 Task: Create List Brand Transformation in Board DevOps Best Practices to Workspace Antivirus and Security Software. Create List Brand M&A in Board Sales Performance Benchmarking to Workspace Antivirus and Security Software. Create List Brand Integration in Board IT Asset Management and Inventory Control to Workspace Antivirus and Security Software
Action: Mouse moved to (205, 145)
Screenshot: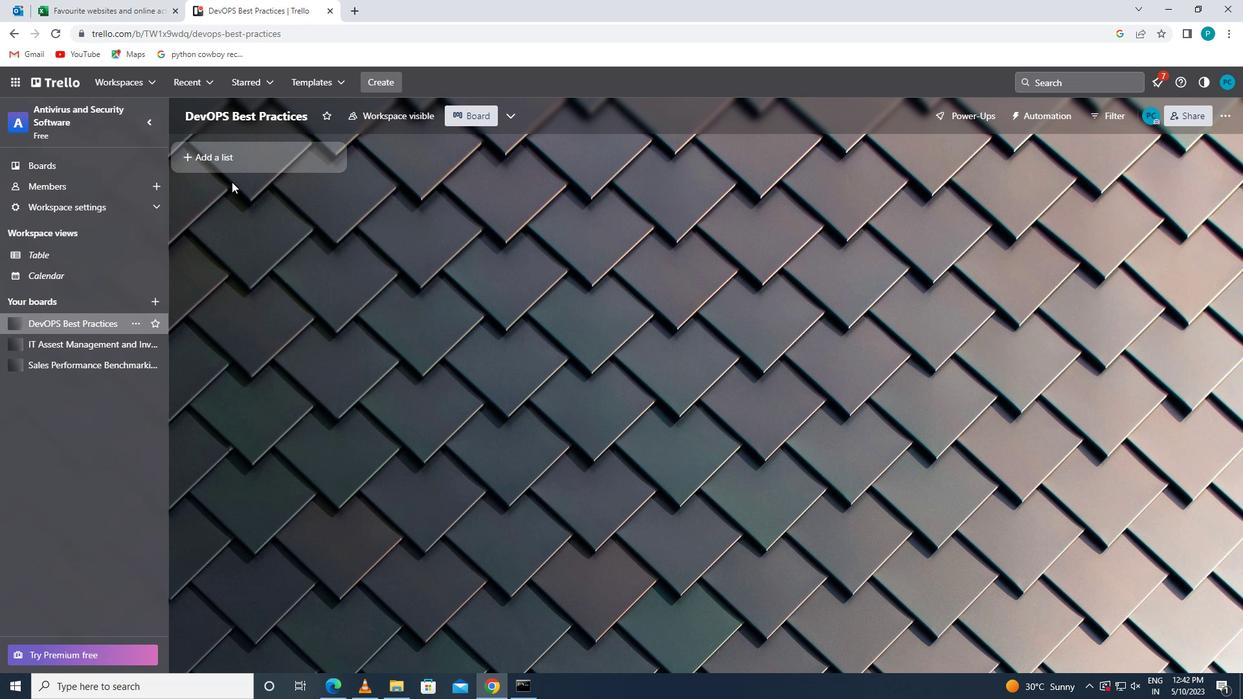 
Action: Mouse pressed left at (205, 145)
Screenshot: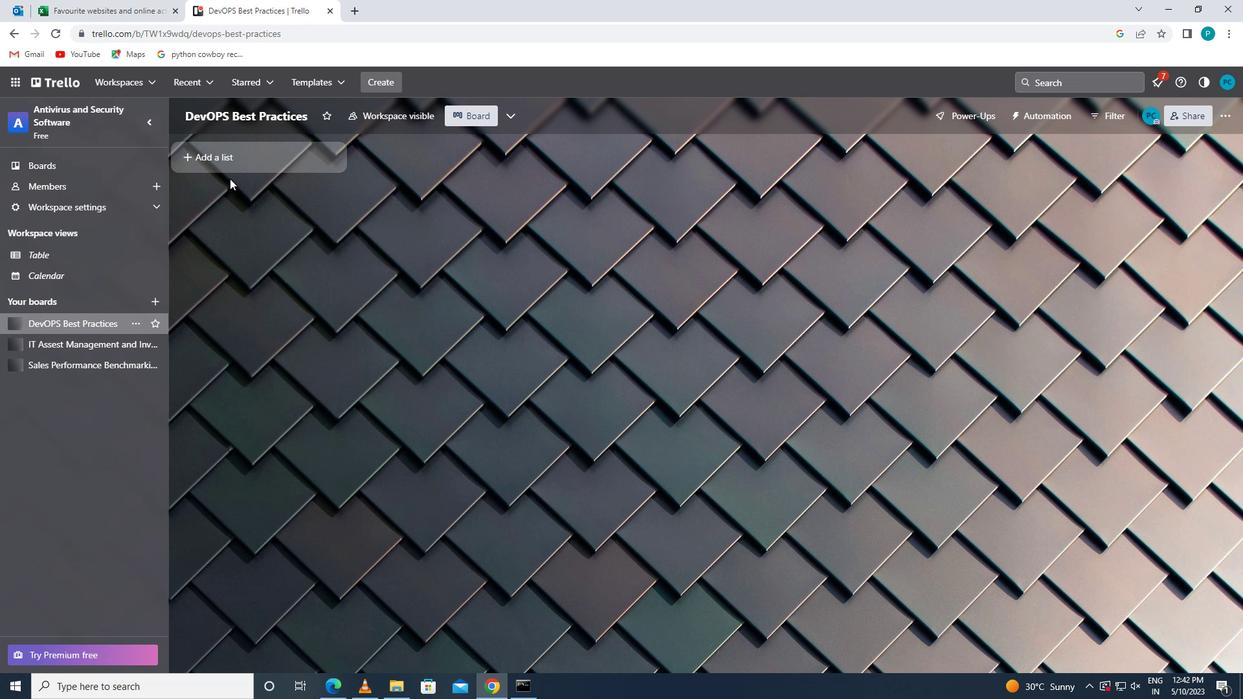 
Action: Mouse moved to (207, 151)
Screenshot: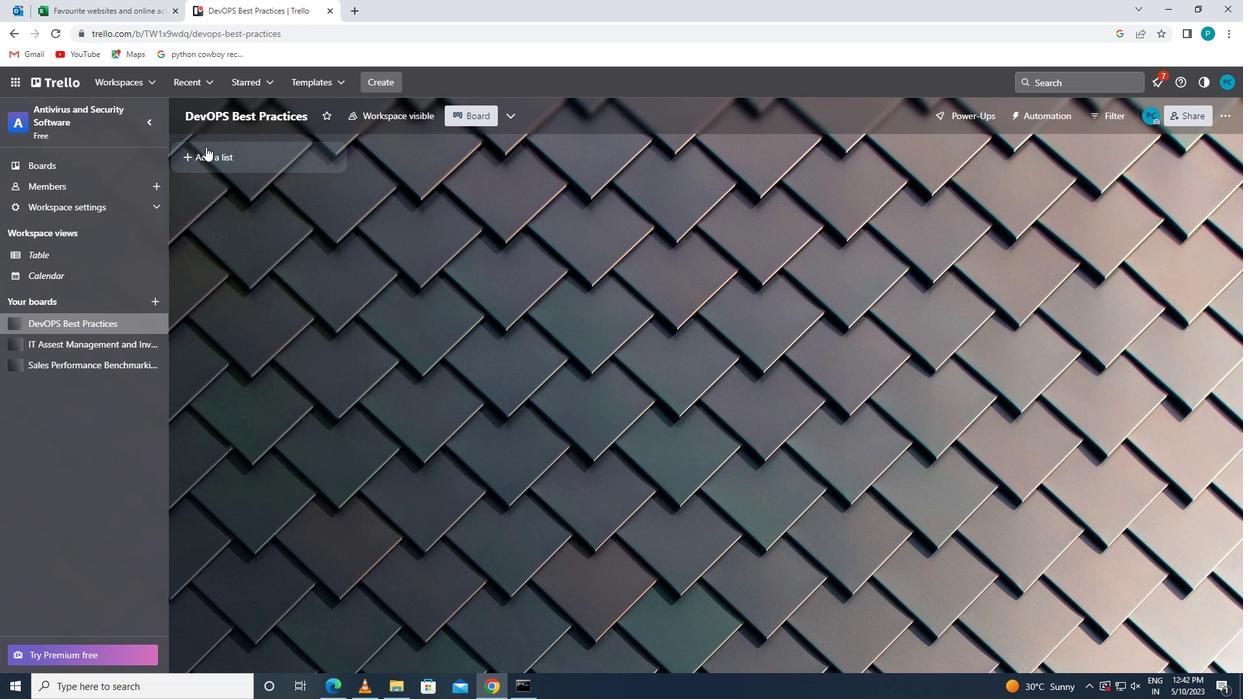 
Action: Mouse pressed left at (207, 151)
Screenshot: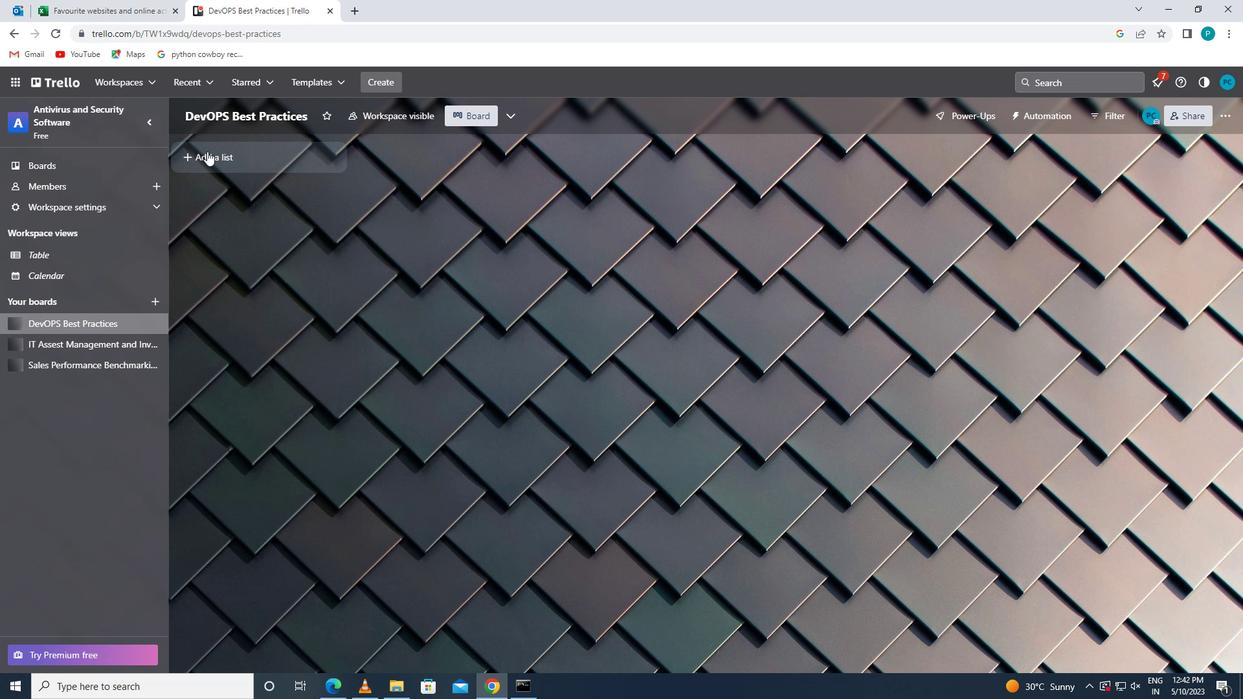 
Action: Key pressed <Key.caps_lock>b<Key.caps_lock>rand<Key.space><Key.caps_lock>t<Key.caps_lock>ransformation
Screenshot: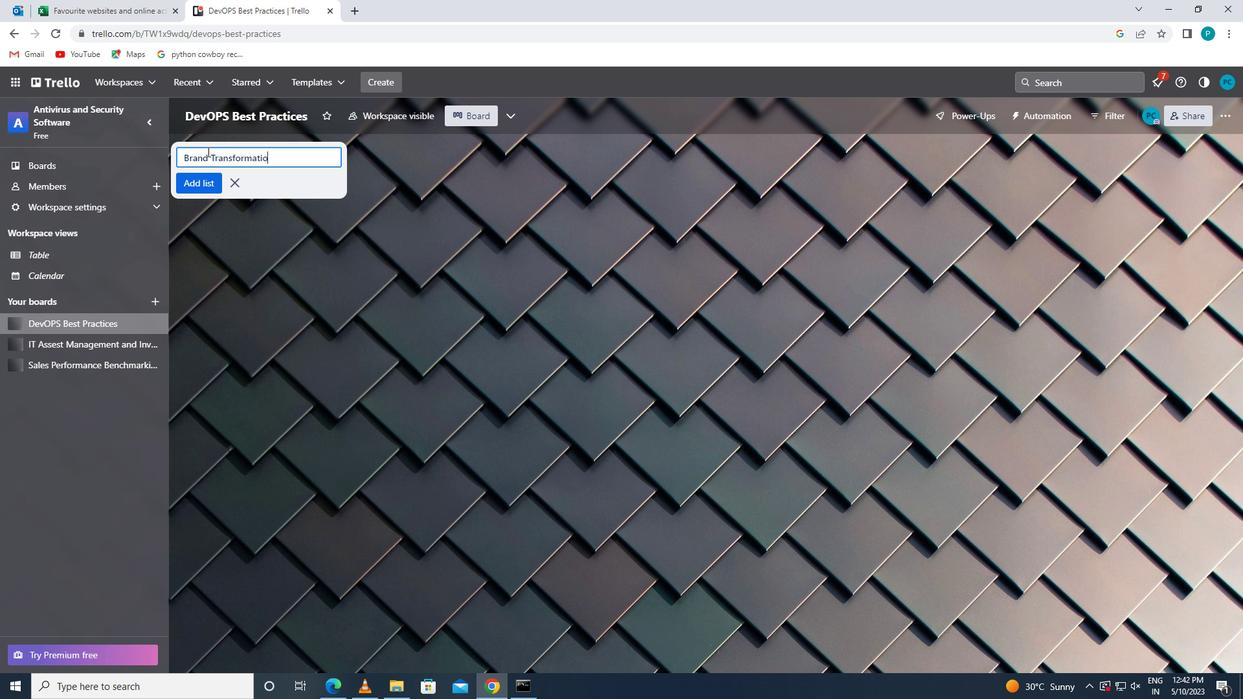 
Action: Mouse moved to (216, 186)
Screenshot: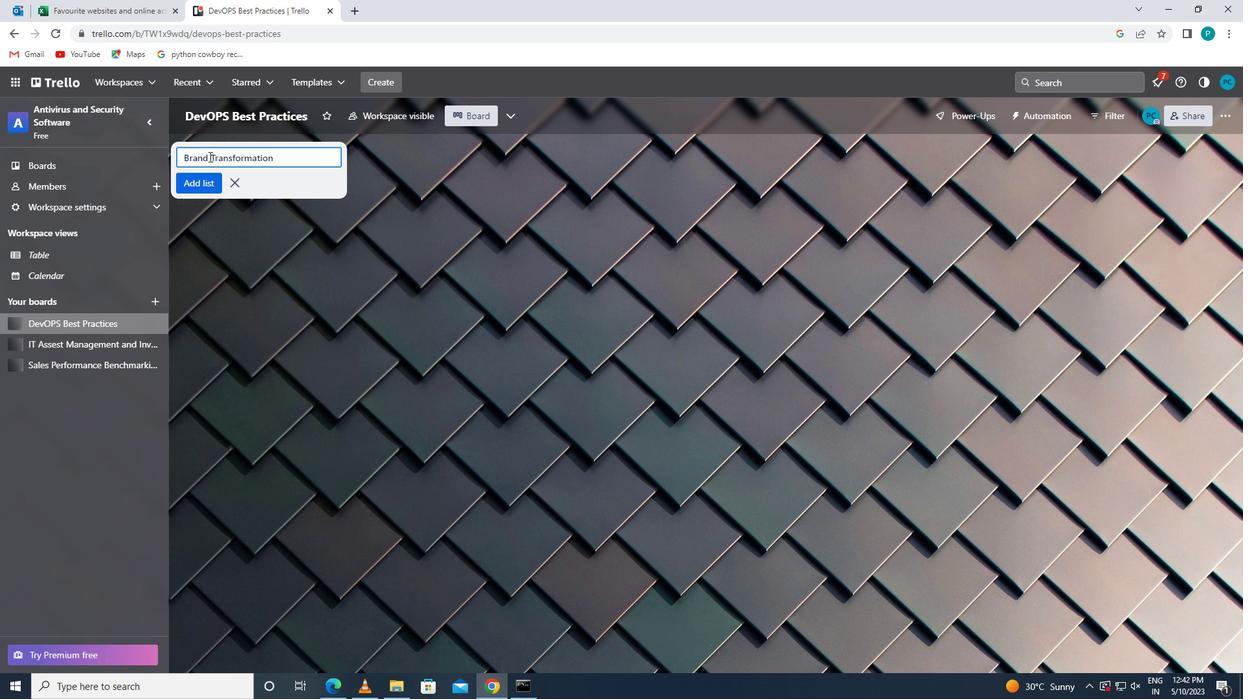 
Action: Mouse pressed left at (216, 186)
Screenshot: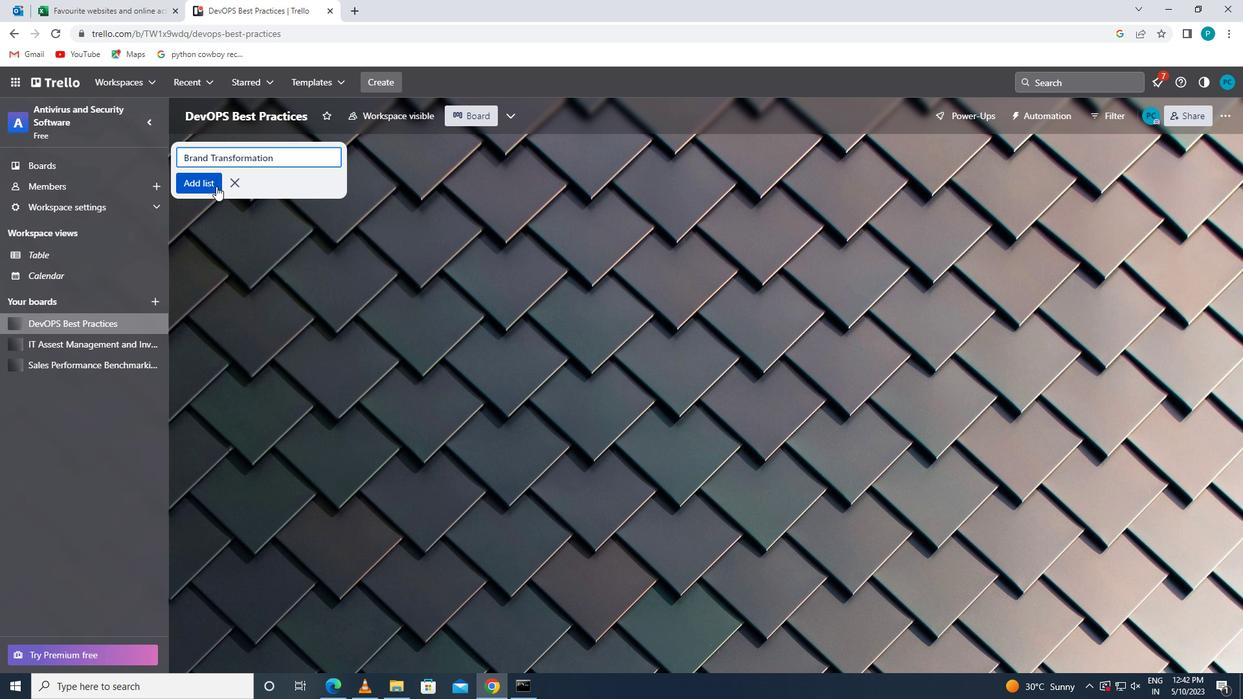 
Action: Mouse moved to (80, 357)
Screenshot: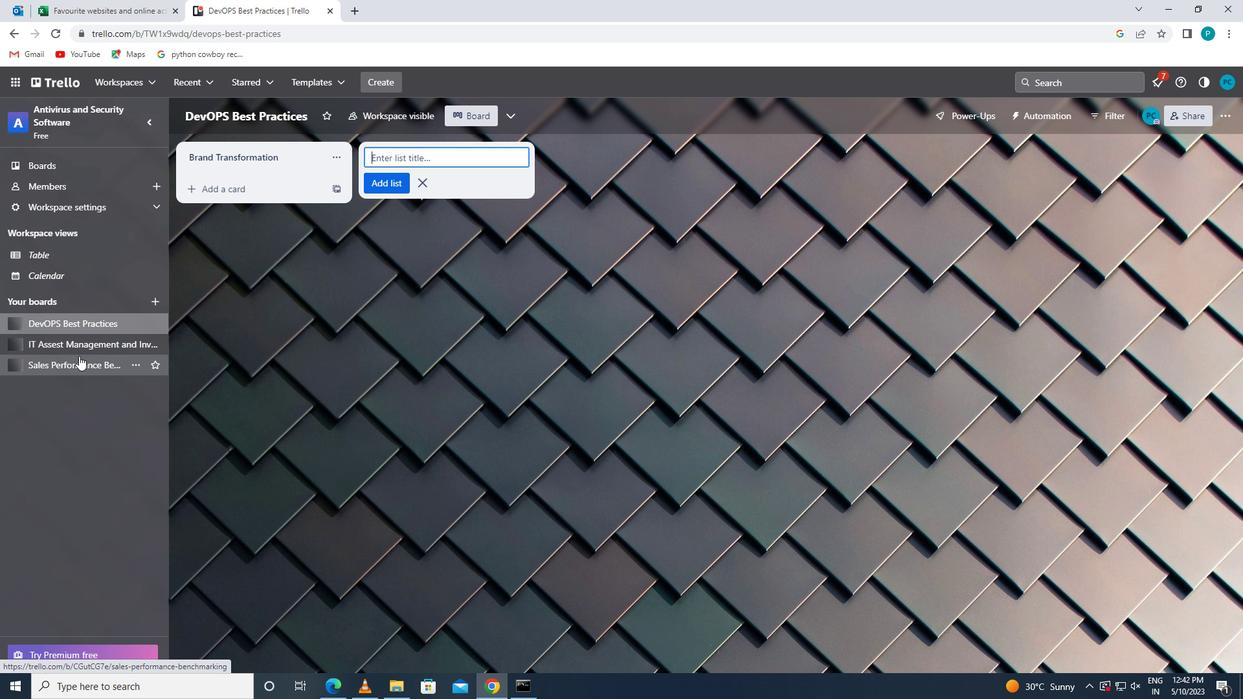 
Action: Mouse pressed left at (80, 357)
Screenshot: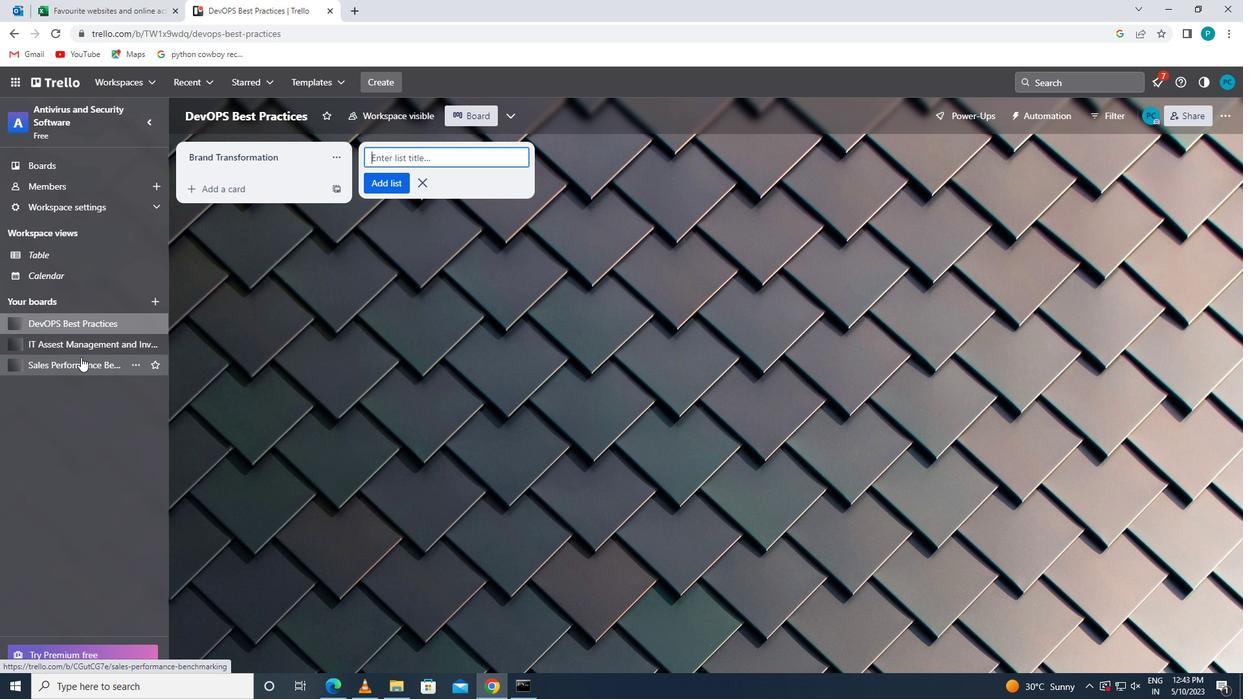 
Action: Mouse moved to (276, 161)
Screenshot: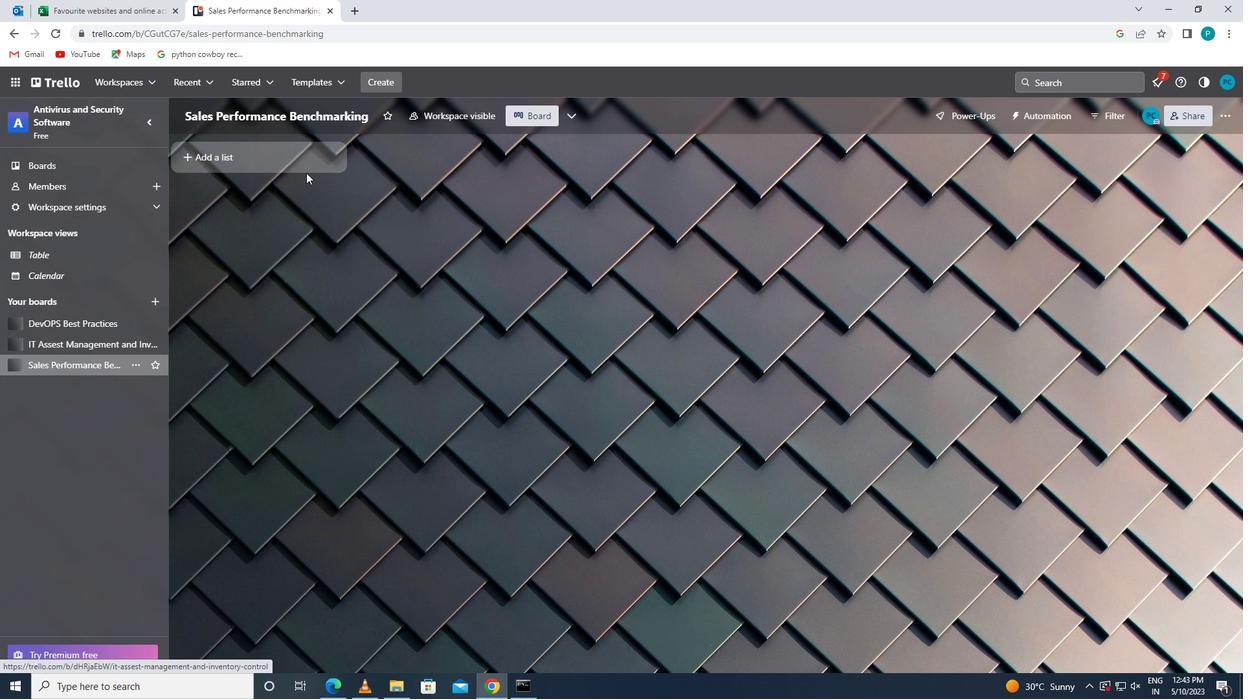 
Action: Mouse pressed left at (276, 161)
Screenshot: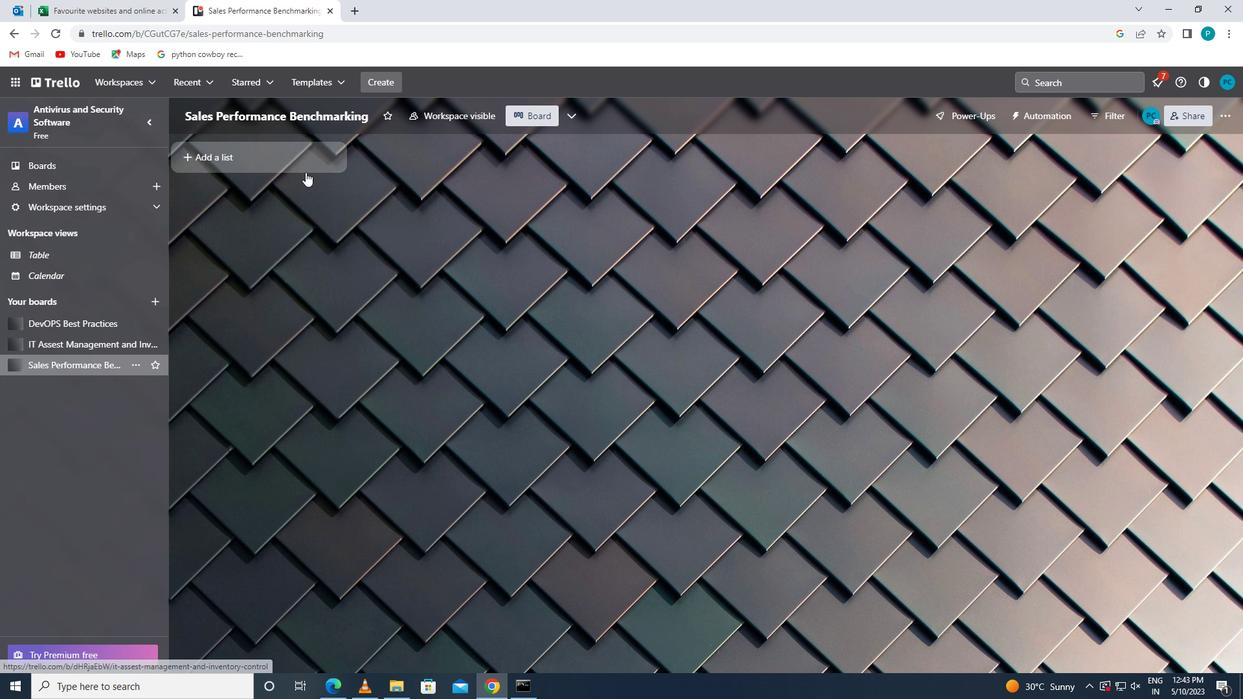 
Action: Key pressed <Key.caps_lock>b<Key.caps_lock>rand<Key.space><Key.caps_lock>m<Key.shift_r><Key.shift_r><Key.shift_r><Key.shift_r><Key.shift_r><Key.shift_r><Key.shift_r><Key.shift_r><Key.shift_r><Key.shift_r><Key.shift_r><Key.shift_r><Key.shift_r><Key.shift_r><Key.shift_r><Key.shift_r><Key.shift_r><Key.shift_r><Key.shift_r><Key.shift_r><Key.shift_r><Key.shift_r><Key.shift_r><Key.shift_r><Key.shift_r><Key.shift_r><Key.shift_r><Key.shift_r><Key.shift_r><Key.shift_r><Key.shift_r><Key.shift_r><Key.shift_r><Key.shift_r><Key.shift_r><Key.shift_r><Key.shift_r><Key.shift_r><Key.shift_r>&<Key.space><Key.caps_lock>a<Key.backspace><Key.caps_lock>a<Key.backspace><Key.backspace>a
Screenshot: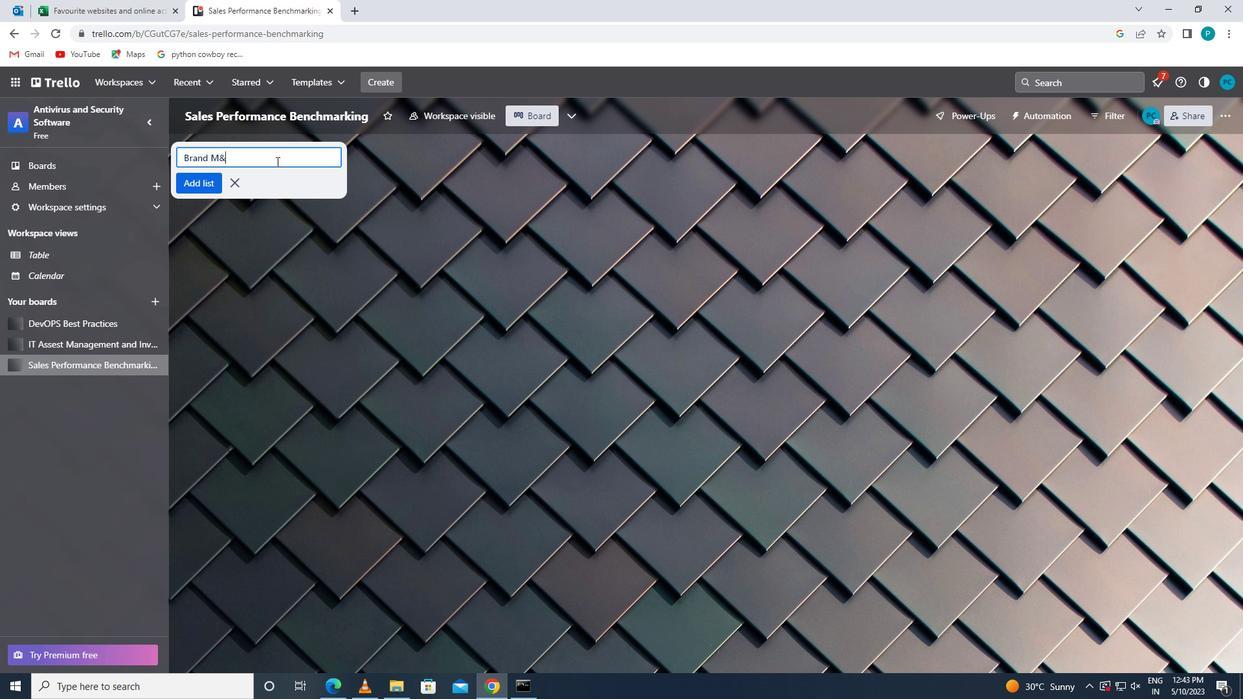 
Action: Mouse moved to (201, 183)
Screenshot: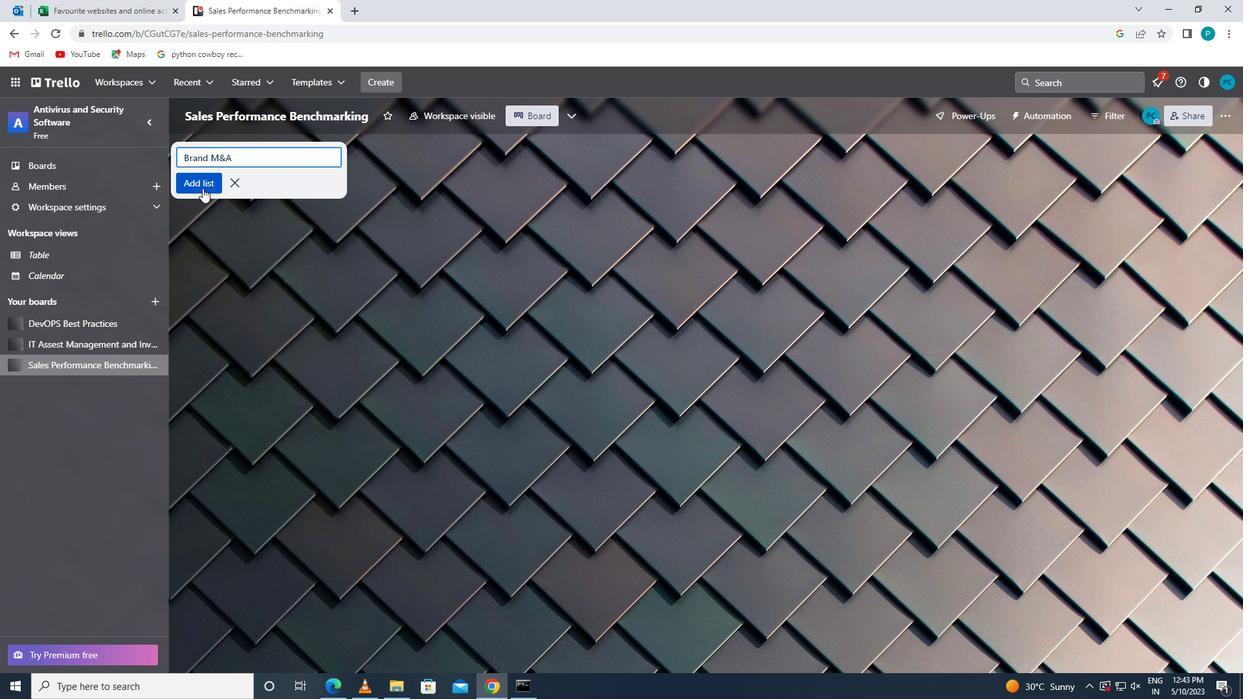 
Action: Mouse pressed left at (201, 183)
Screenshot: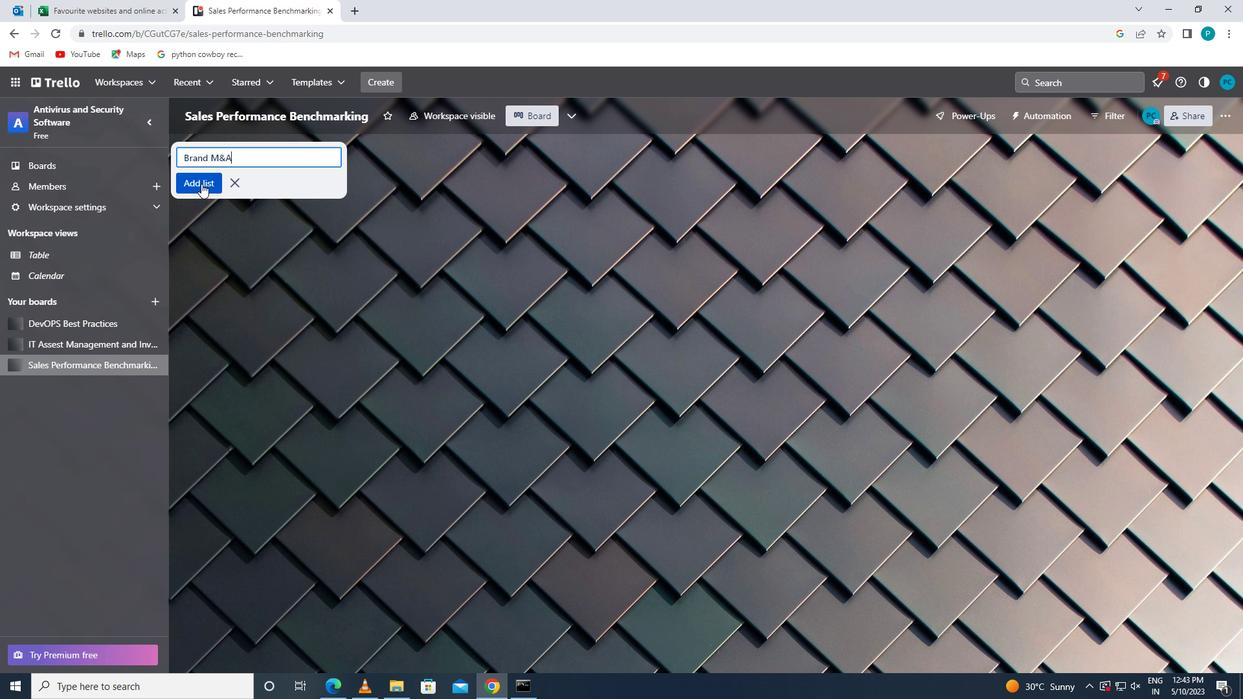 
Action: Mouse moved to (65, 342)
Screenshot: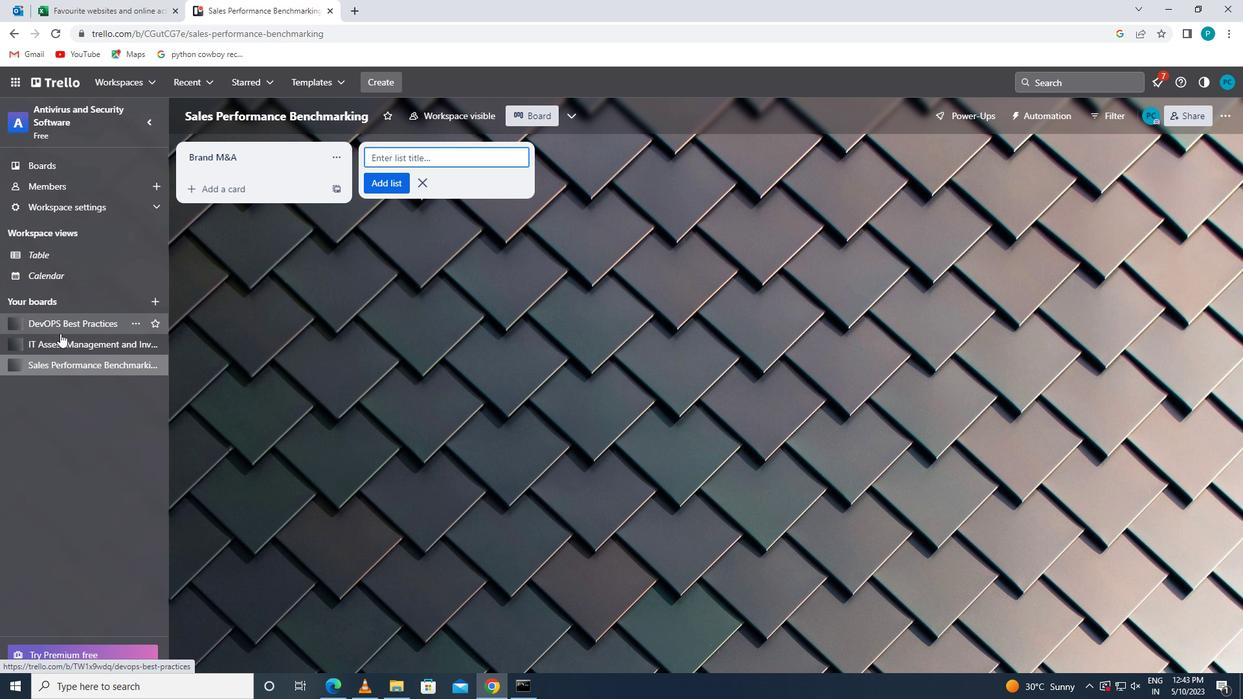 
Action: Mouse pressed left at (65, 342)
Screenshot: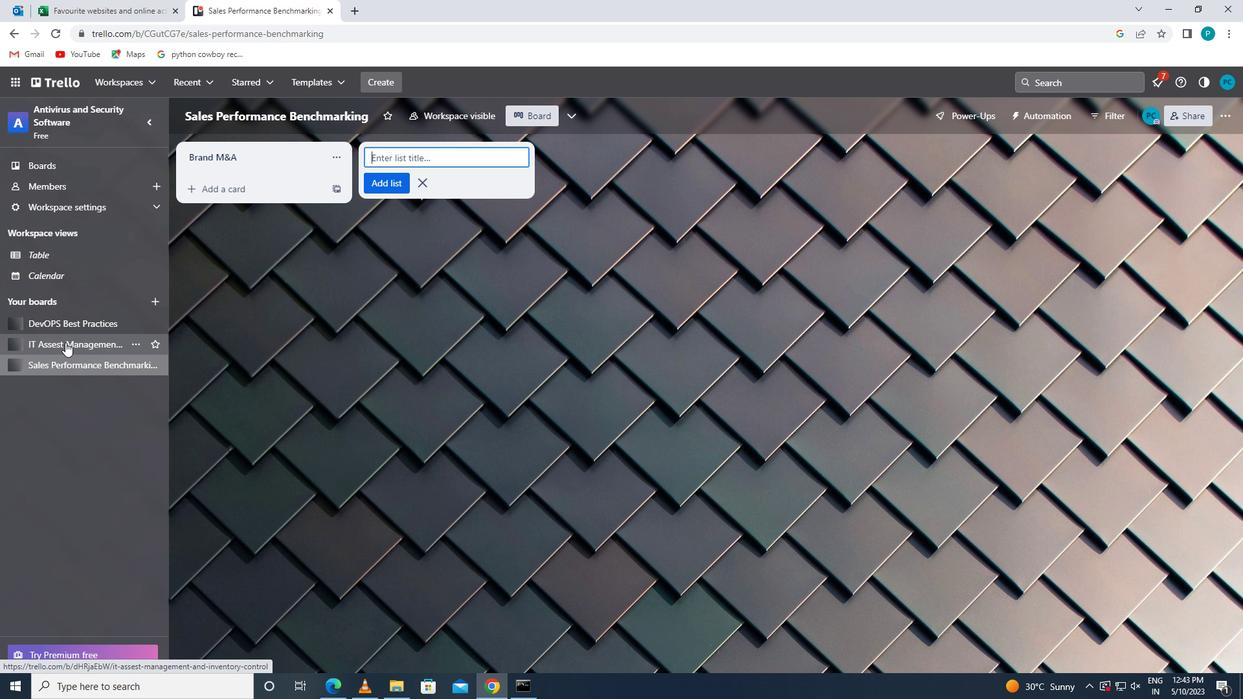 
Action: Mouse moved to (214, 166)
Screenshot: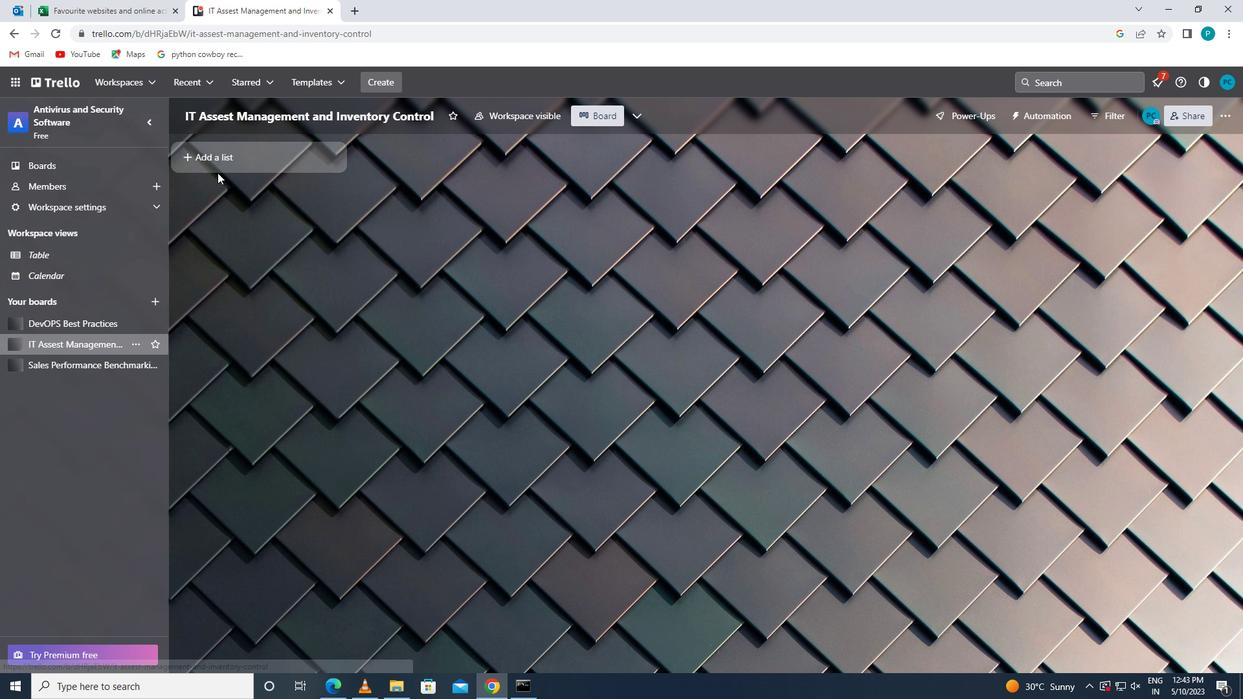 
Action: Mouse pressed left at (214, 166)
Screenshot: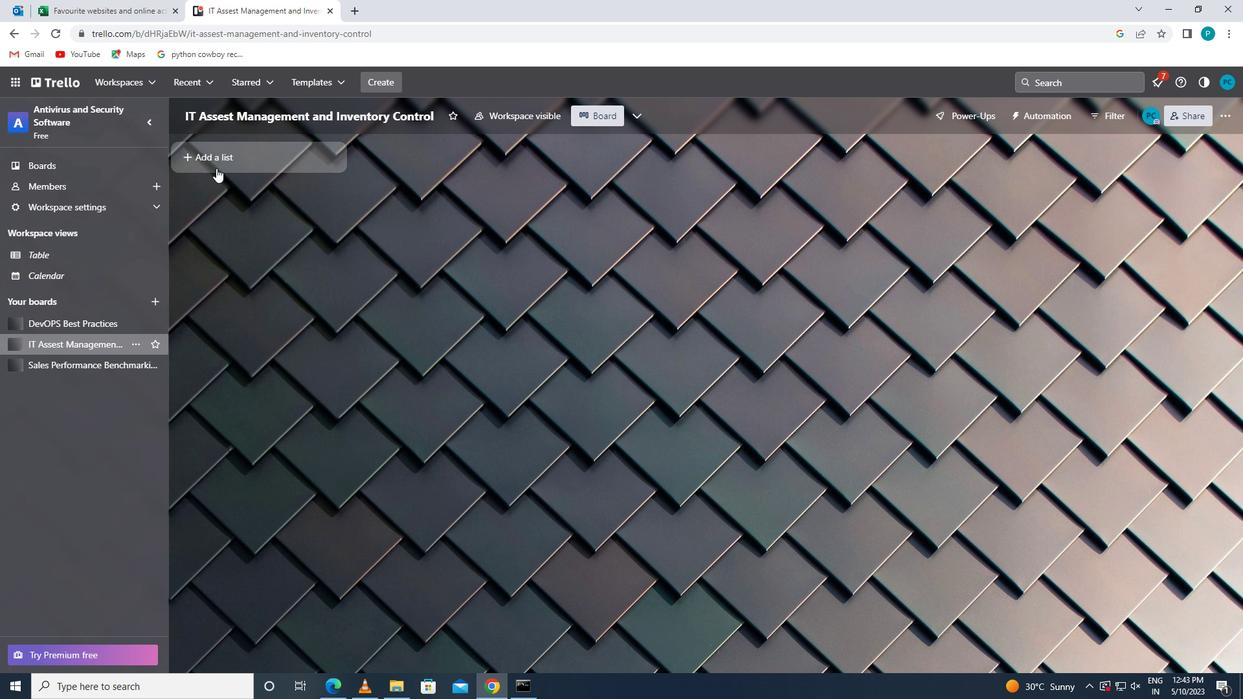 
Action: Key pressed <Key.caps_lock>b<Key.caps_lock>r<Key.backspace><Key.backspace>b<Key.caps_lock>rand<Key.space><Key.caps_lock>i<Key.caps_lock>ntegration
Screenshot: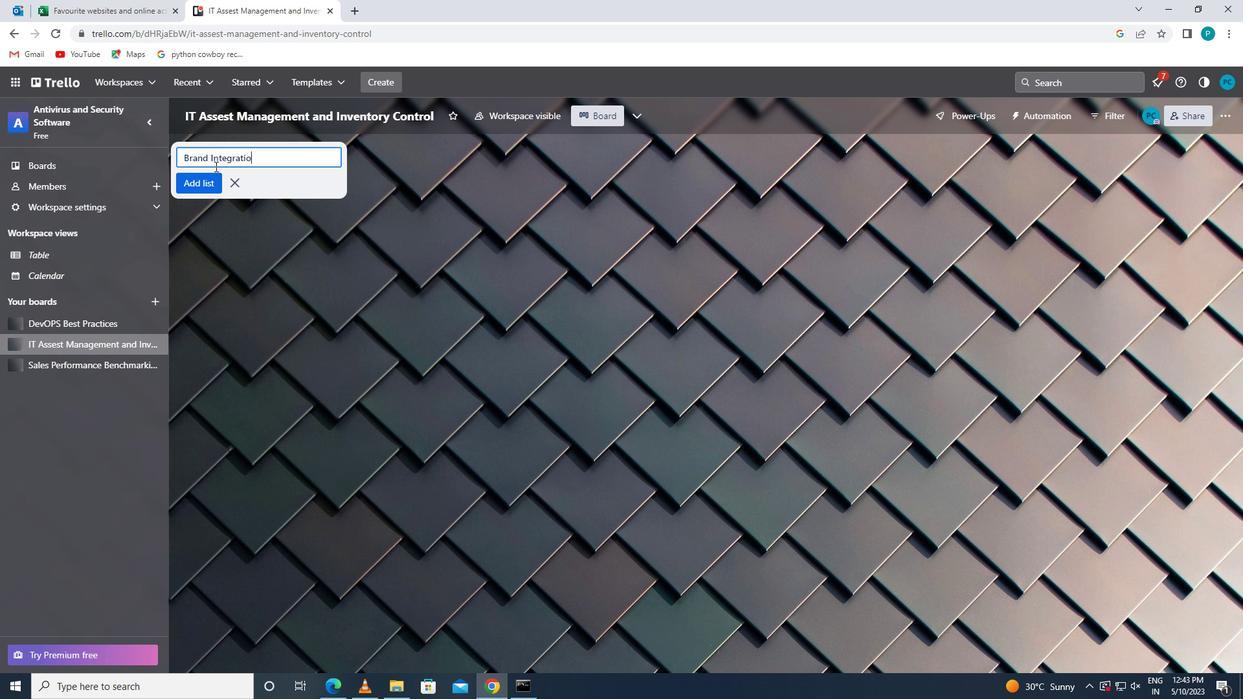 
Action: Mouse moved to (190, 182)
Screenshot: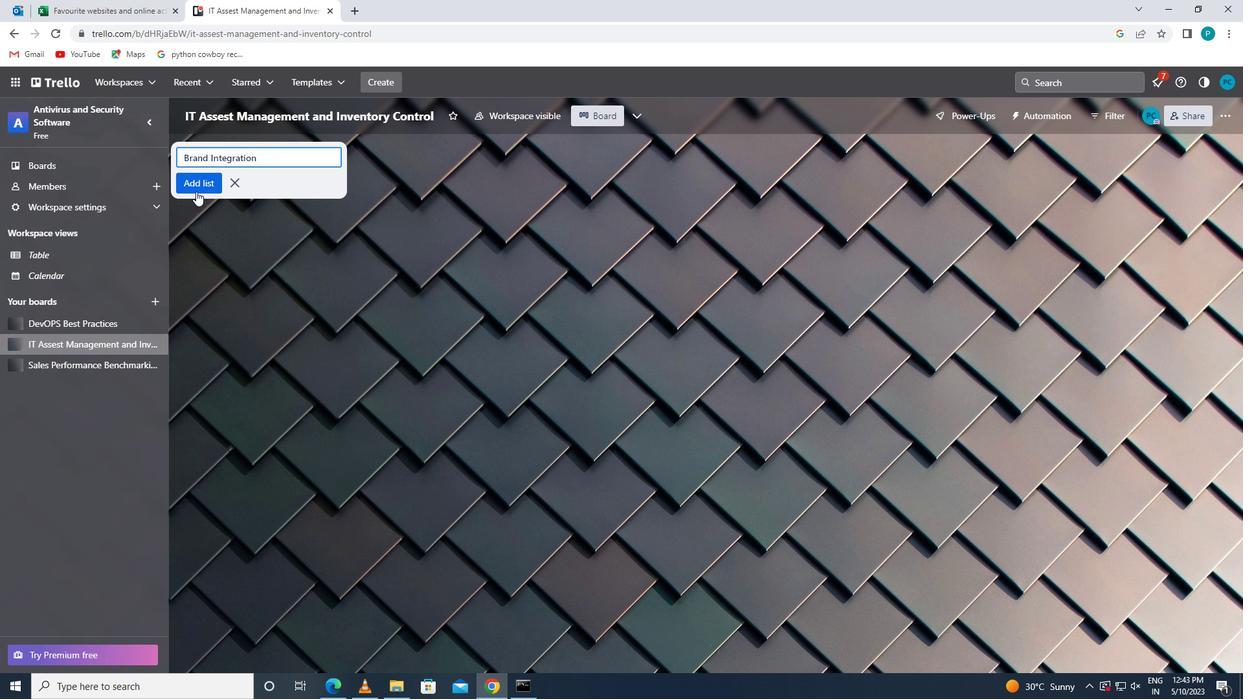 
Action: Mouse pressed left at (190, 182)
Screenshot: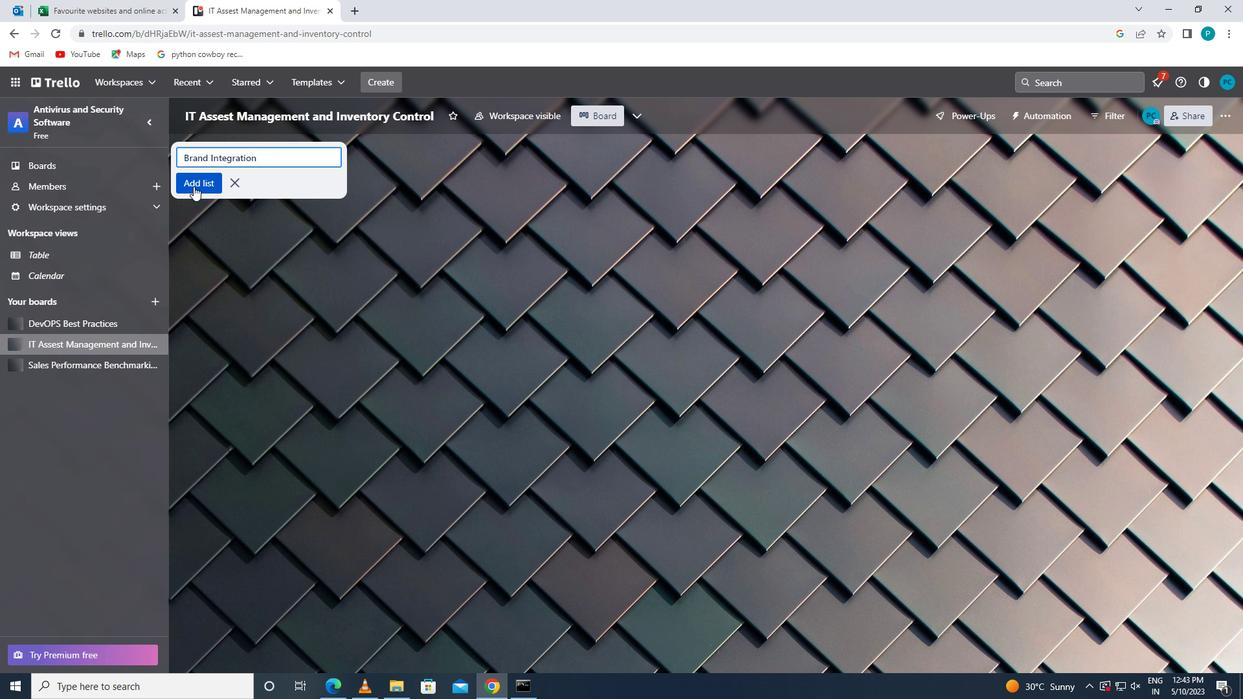 
